 Task: Select medium skin tone.
Action: Mouse moved to (523, 135)
Screenshot: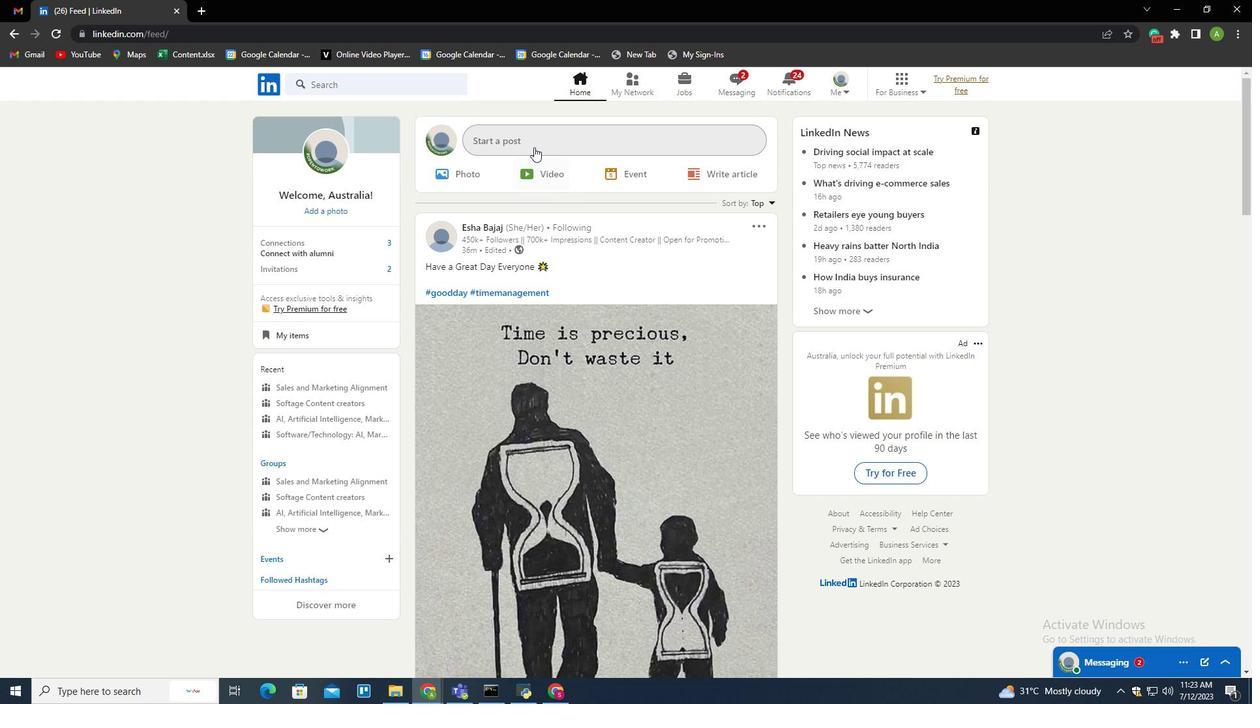 
Action: Mouse pressed left at (523, 135)
Screenshot: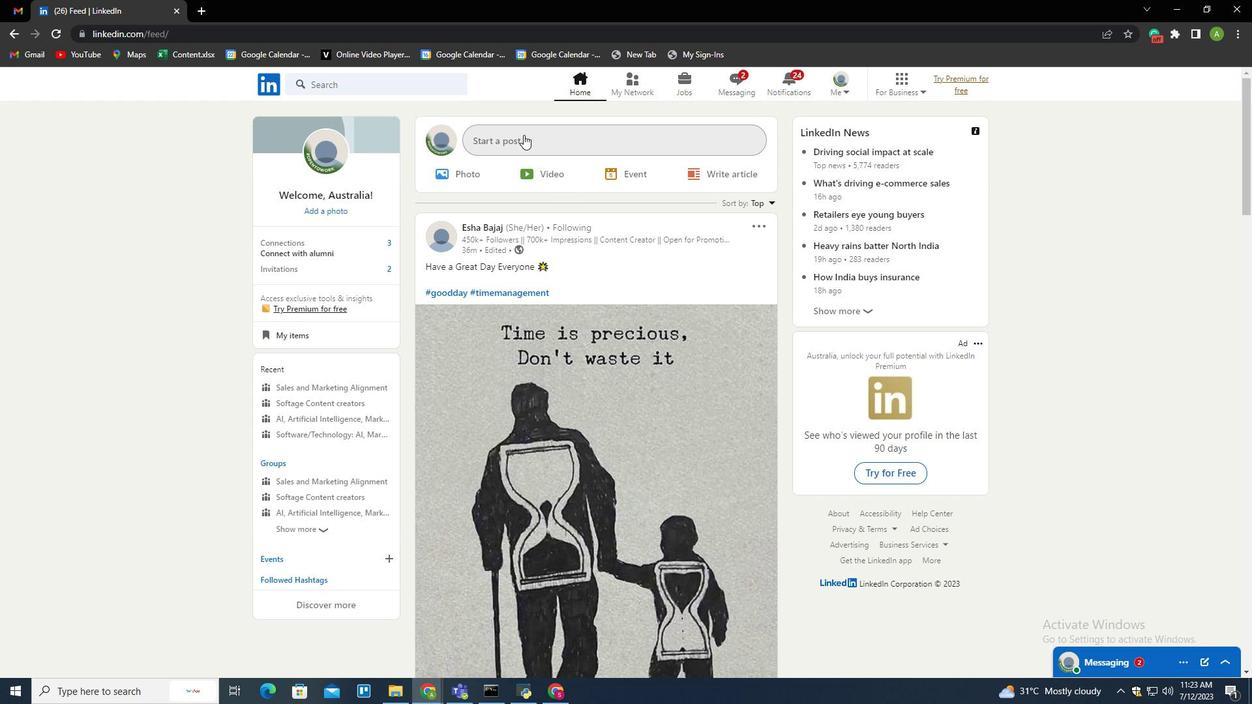 
Action: Mouse moved to (414, 353)
Screenshot: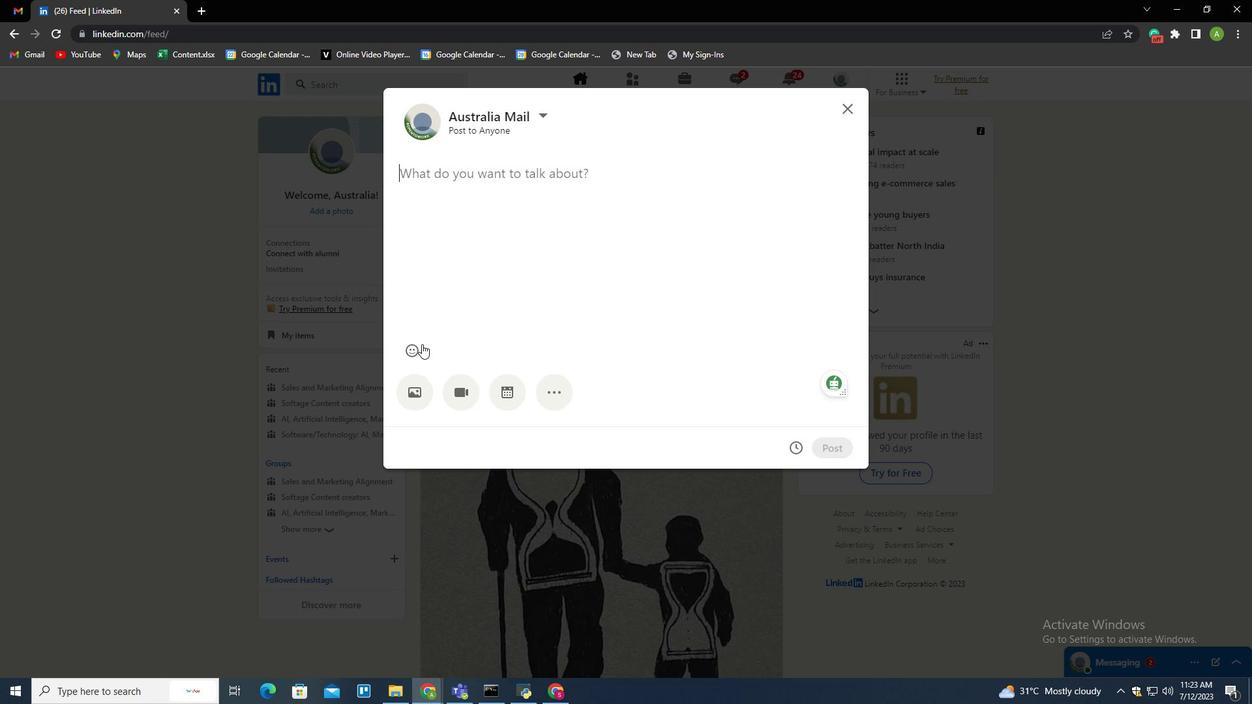 
Action: Mouse pressed left at (414, 353)
Screenshot: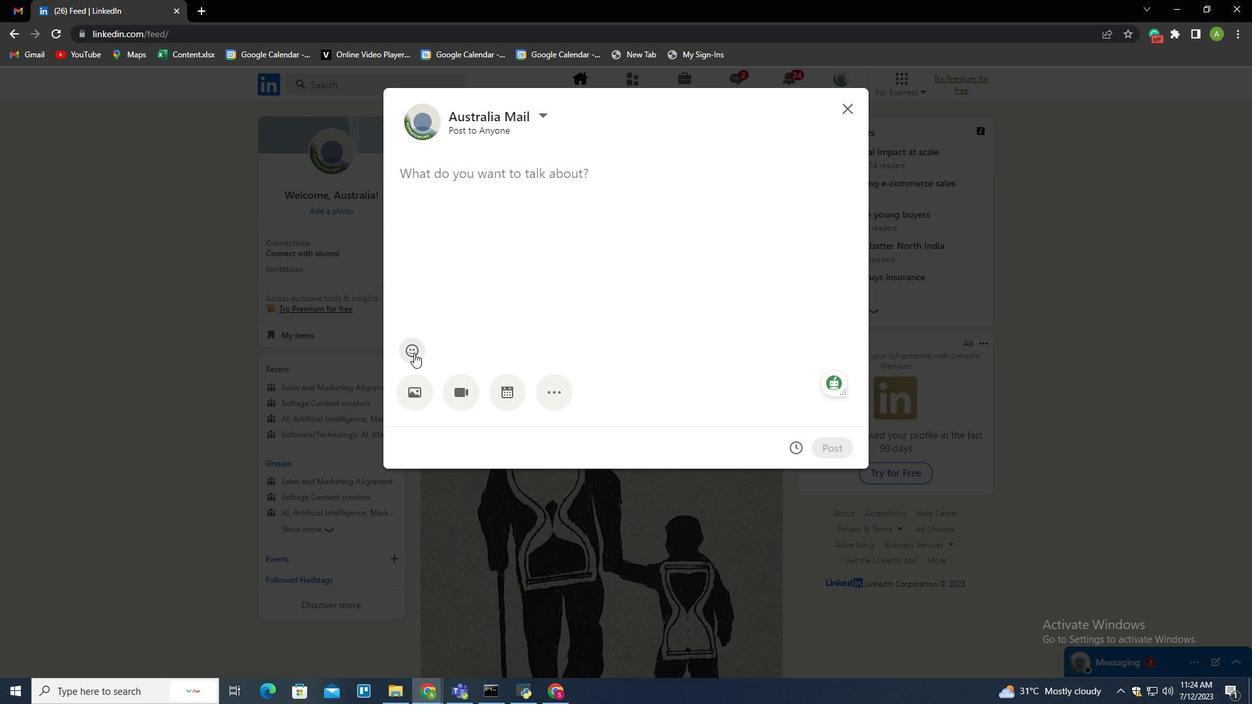
Action: Mouse moved to (485, 384)
Screenshot: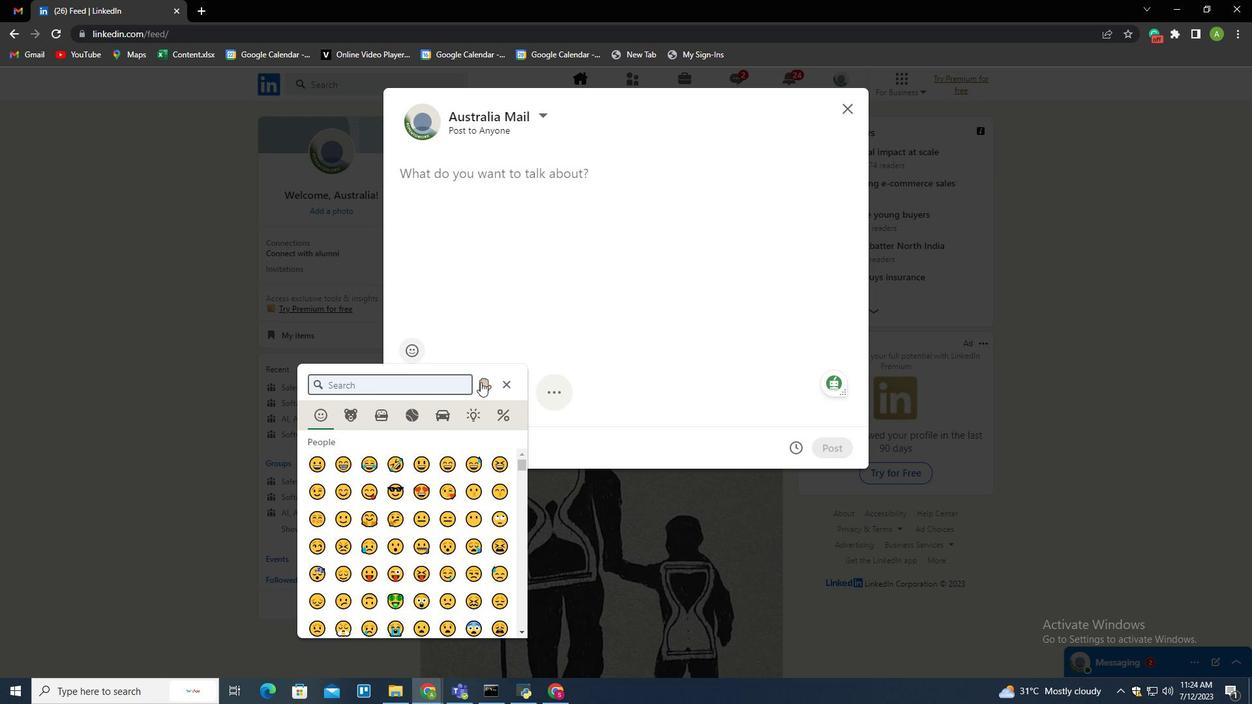 
Action: Mouse pressed left at (485, 384)
Screenshot: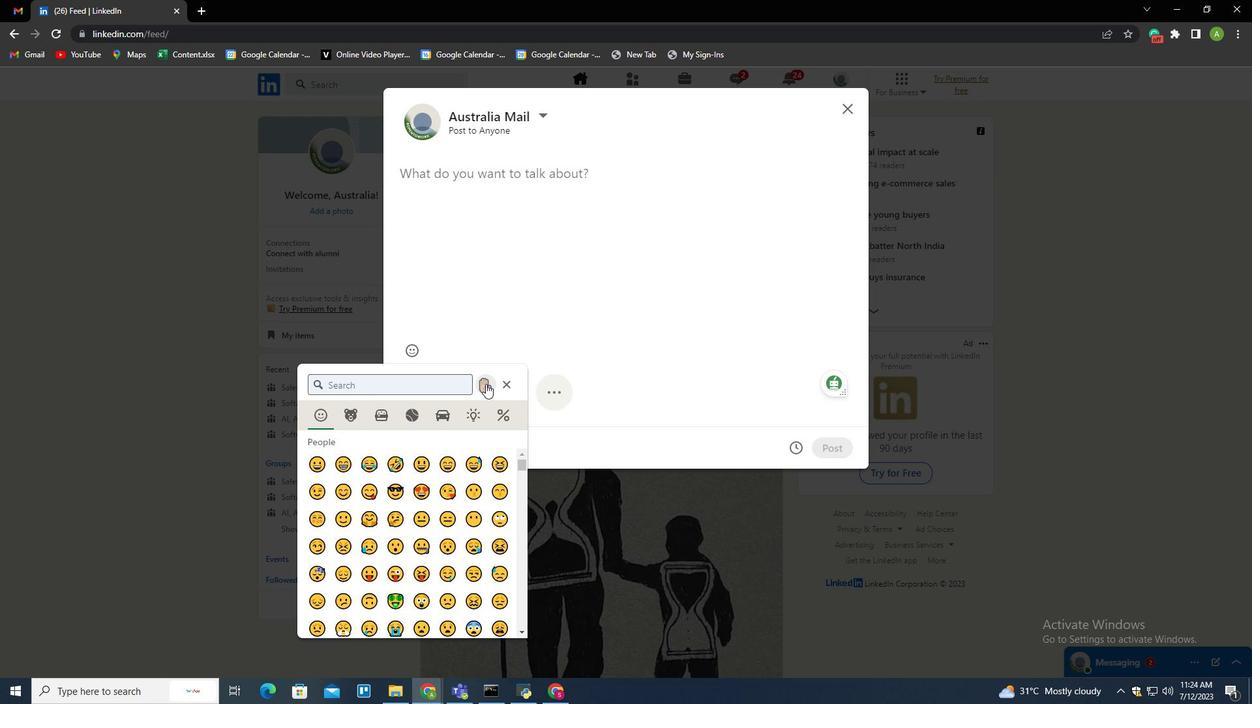
Action: Mouse moved to (402, 416)
Screenshot: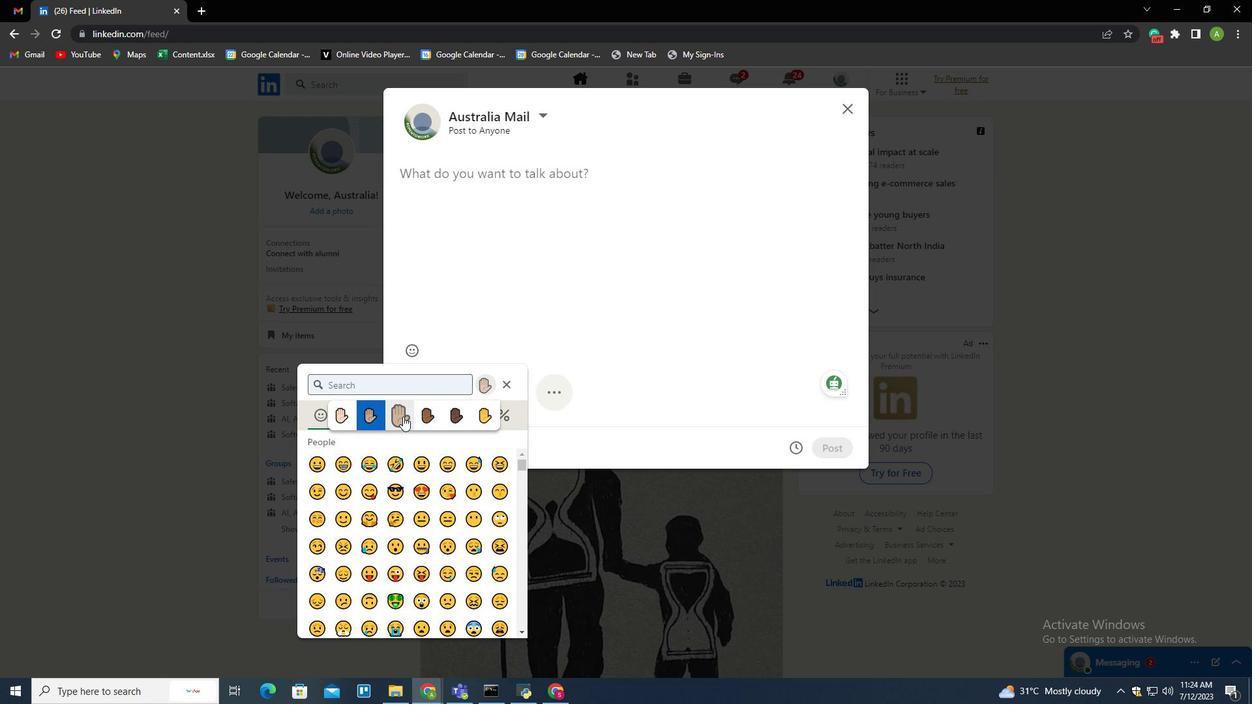 
Action: Mouse pressed left at (402, 416)
Screenshot: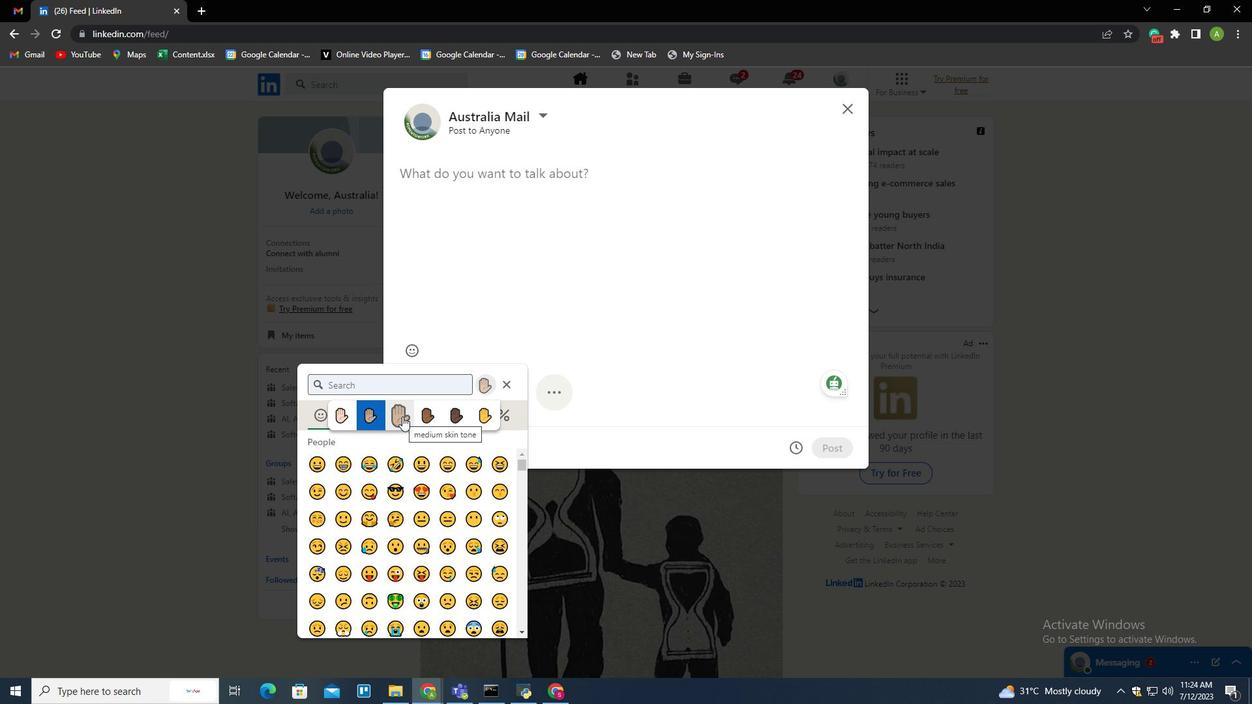 
Action: Mouse moved to (456, 325)
Screenshot: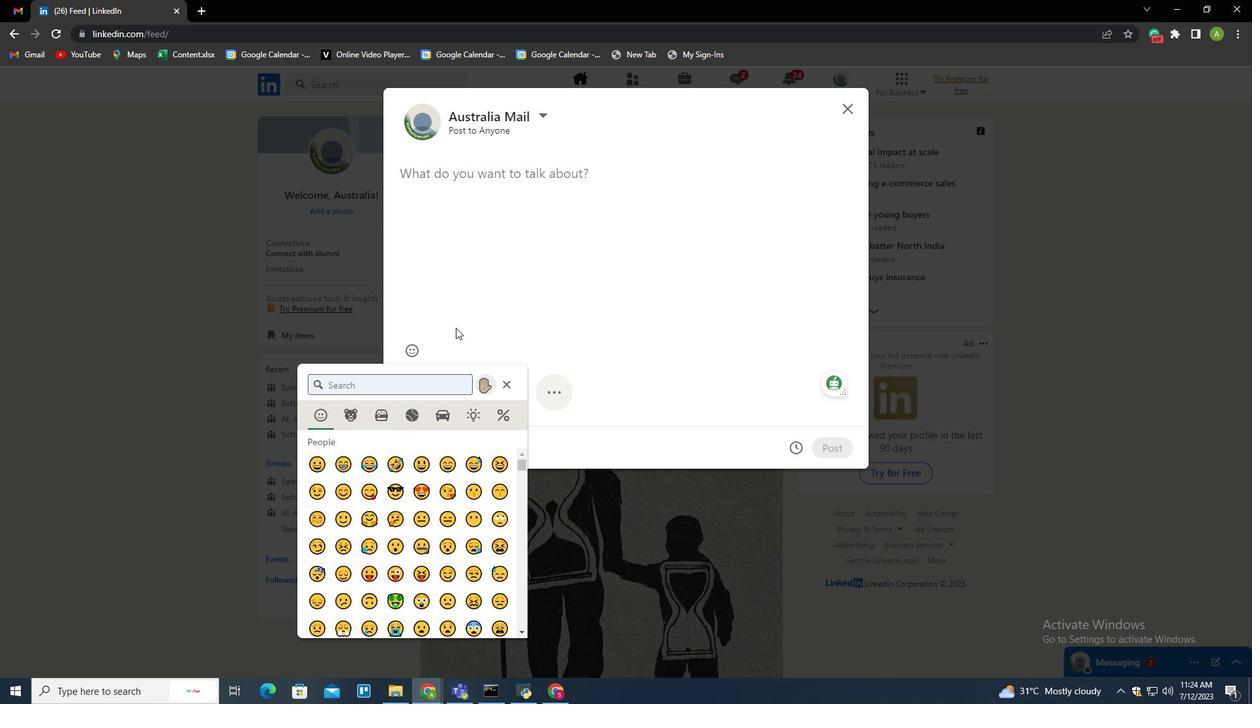 
